 Task: Manage the "Campaign related list" page in the site builder.
Action: Mouse moved to (895, 63)
Screenshot: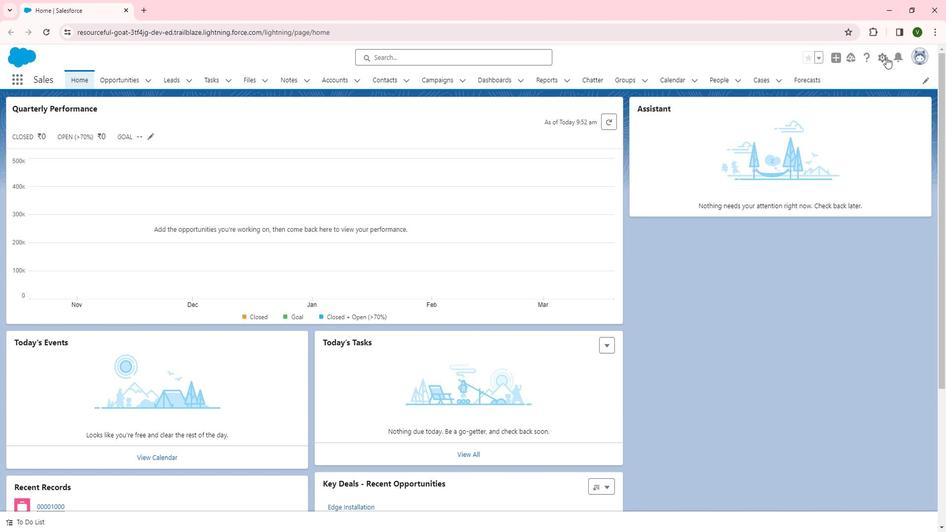 
Action: Mouse pressed left at (895, 63)
Screenshot: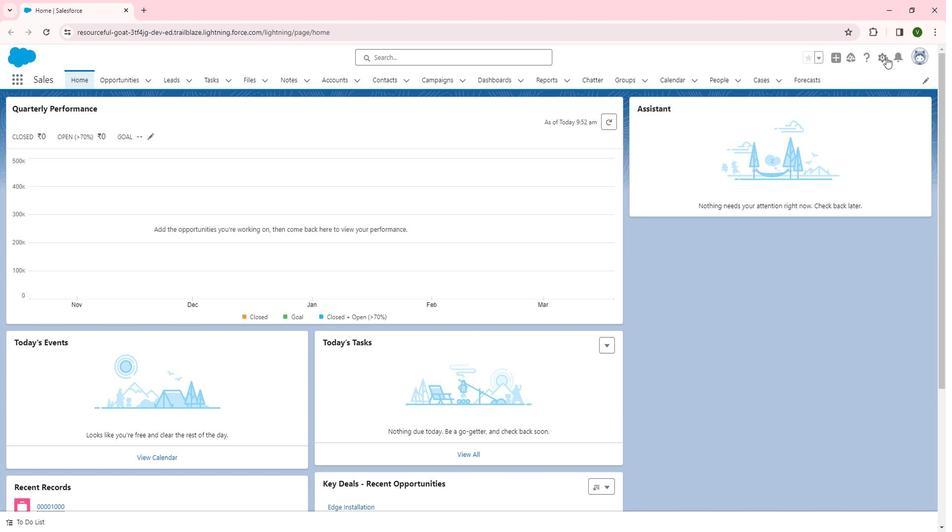 
Action: Mouse moved to (853, 98)
Screenshot: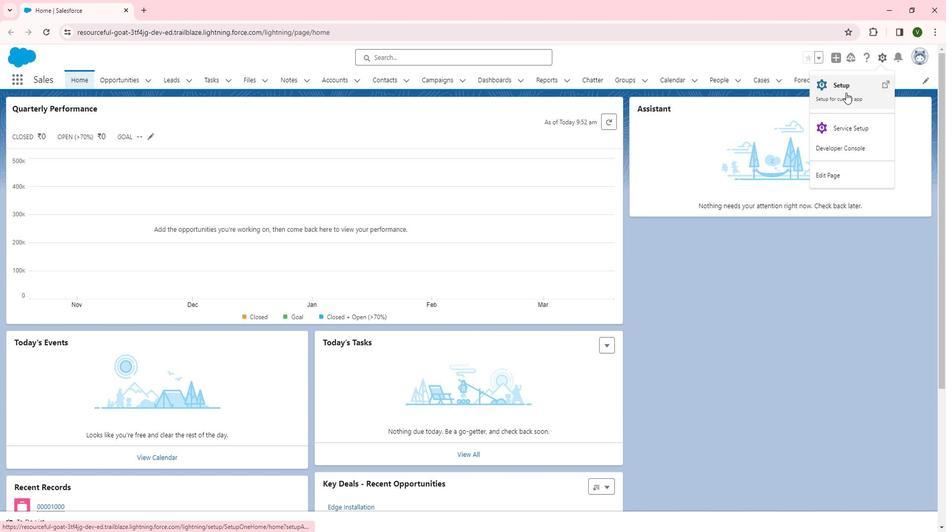 
Action: Mouse pressed left at (853, 98)
Screenshot: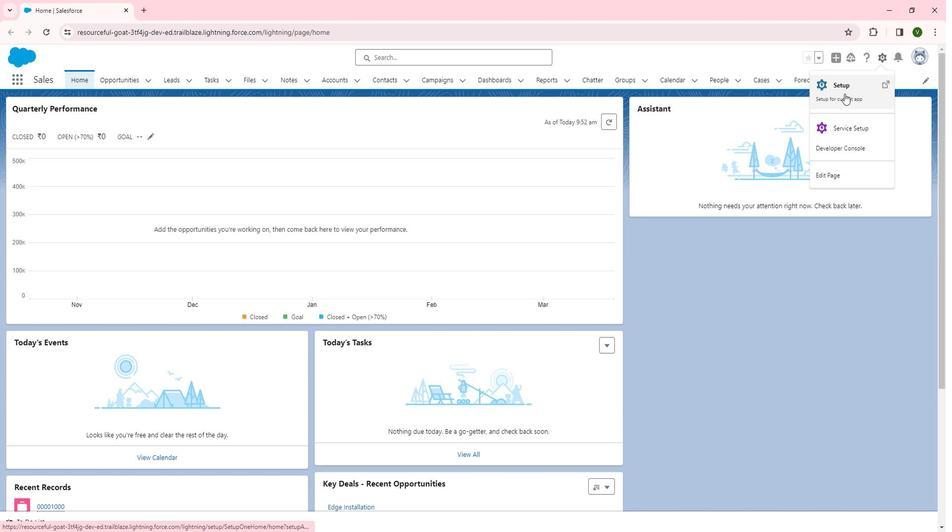 
Action: Mouse moved to (51, 377)
Screenshot: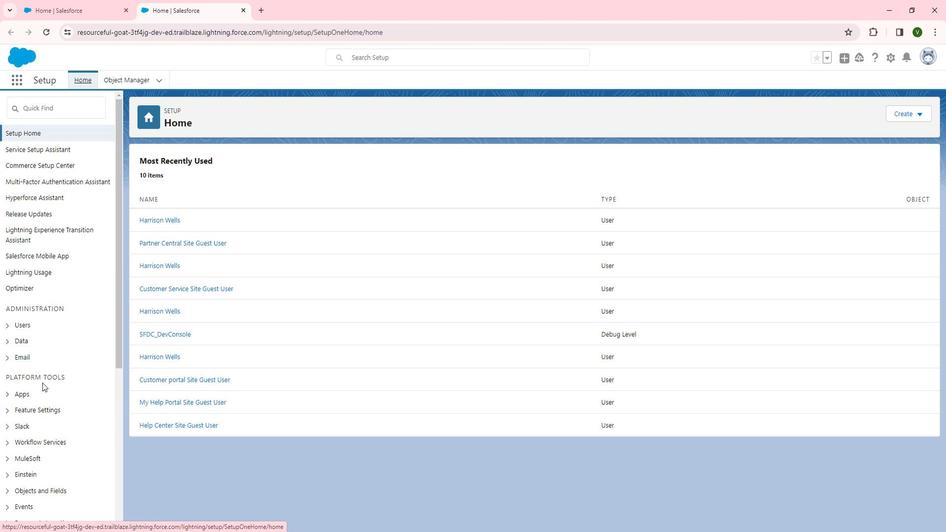 
Action: Mouse scrolled (51, 377) with delta (0, 0)
Screenshot: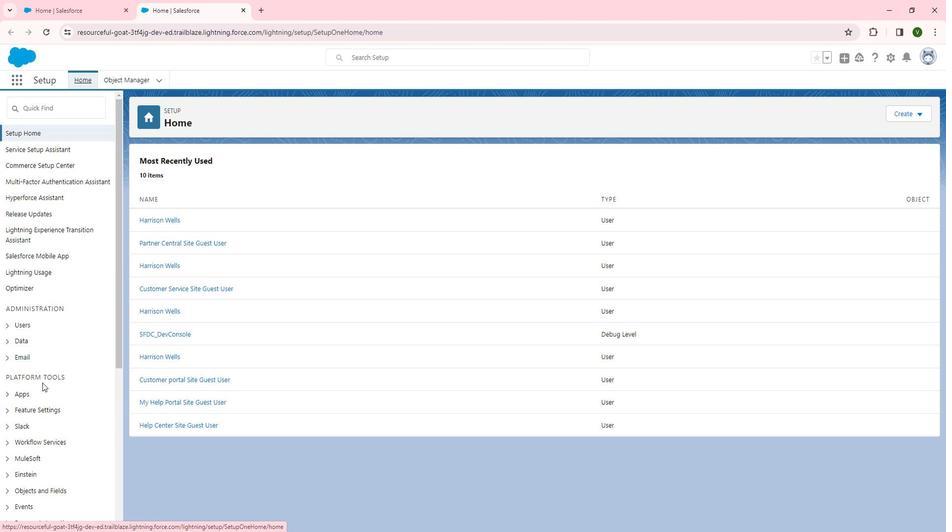 
Action: Mouse moved to (52, 378)
Screenshot: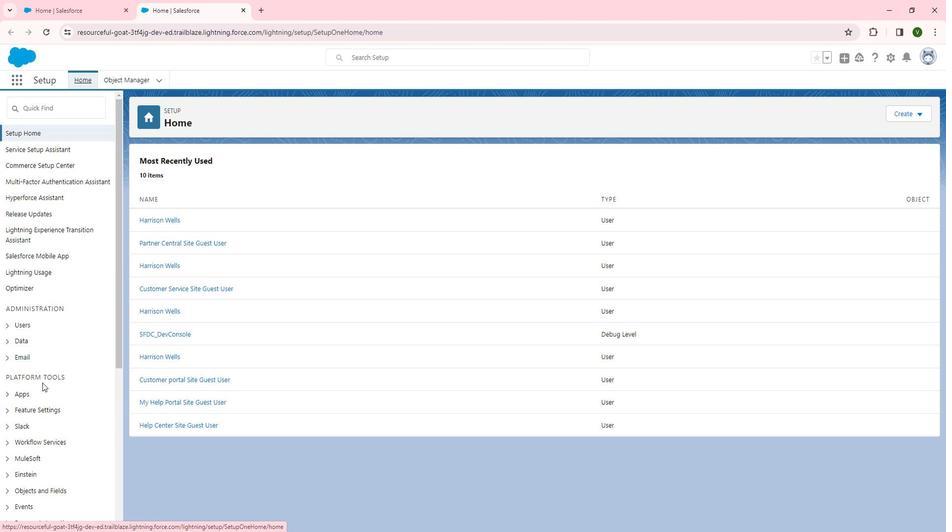 
Action: Mouse scrolled (52, 377) with delta (0, 0)
Screenshot: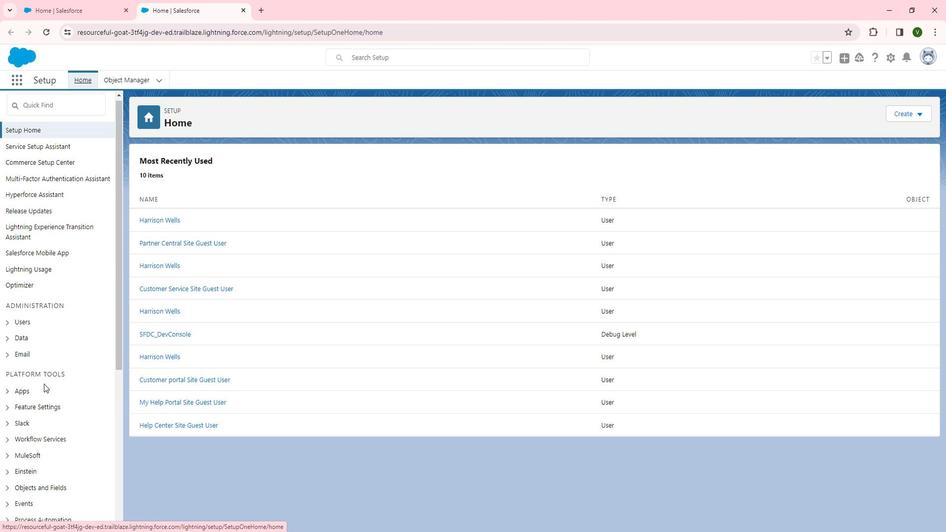 
Action: Mouse moved to (17, 306)
Screenshot: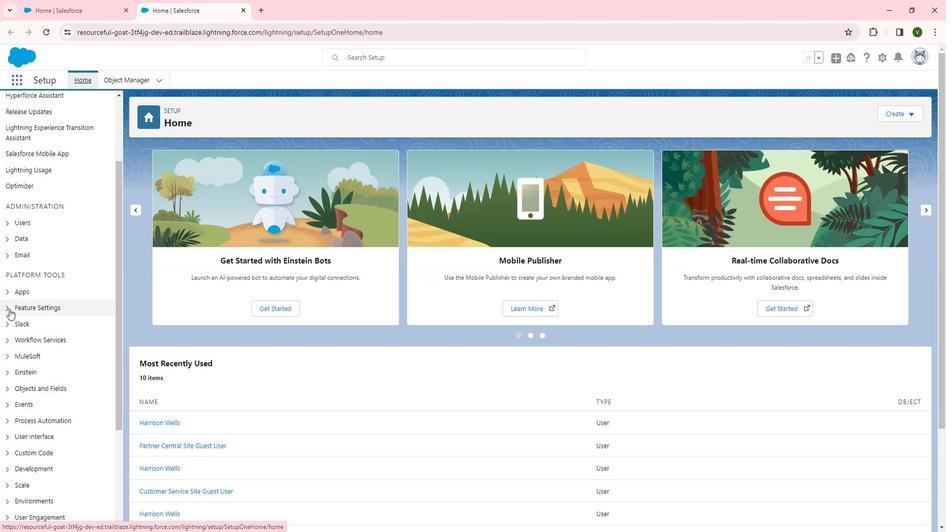
Action: Mouse pressed left at (17, 306)
Screenshot: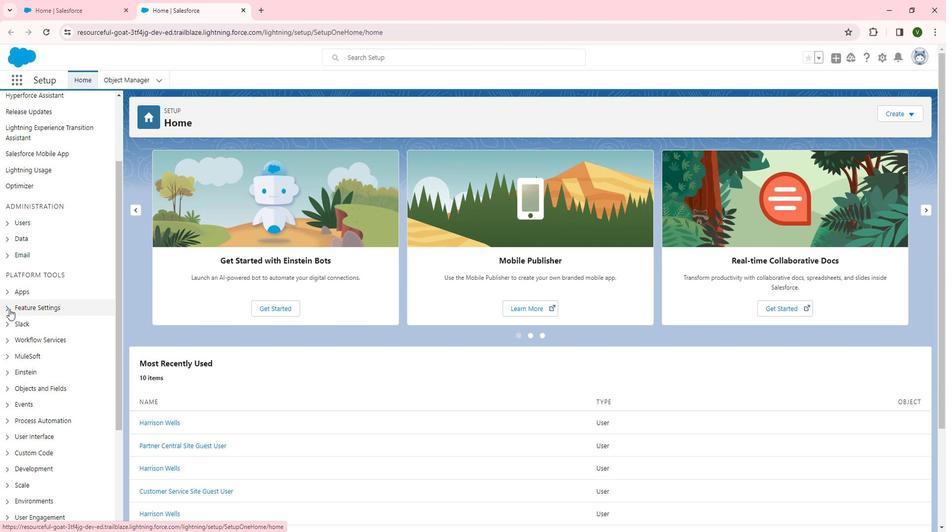 
Action: Mouse moved to (26, 382)
Screenshot: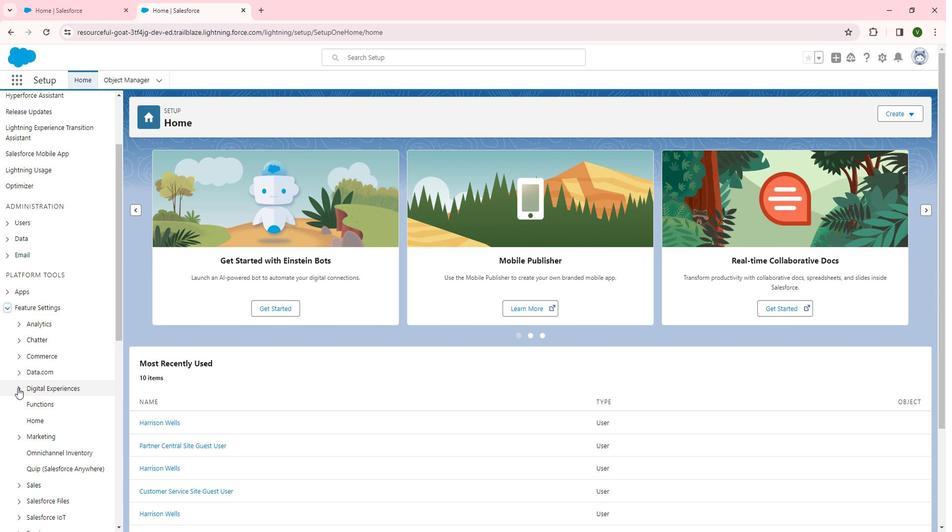 
Action: Mouse pressed left at (26, 382)
Screenshot: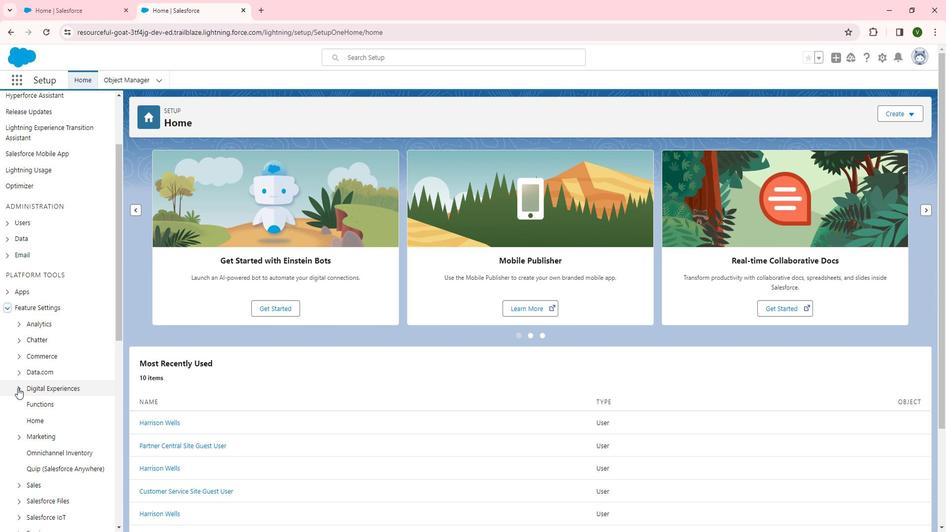 
Action: Mouse moved to (120, 342)
Screenshot: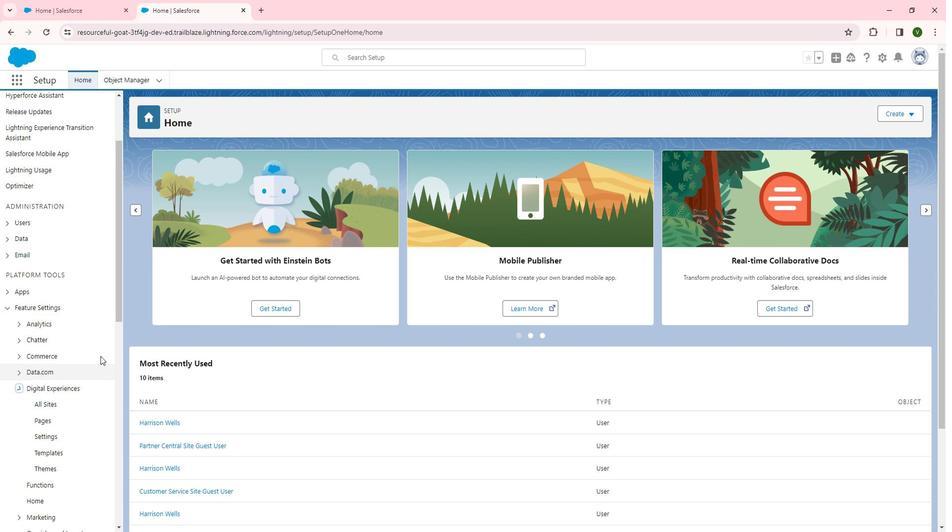 
Action: Mouse scrolled (120, 341) with delta (0, 0)
Screenshot: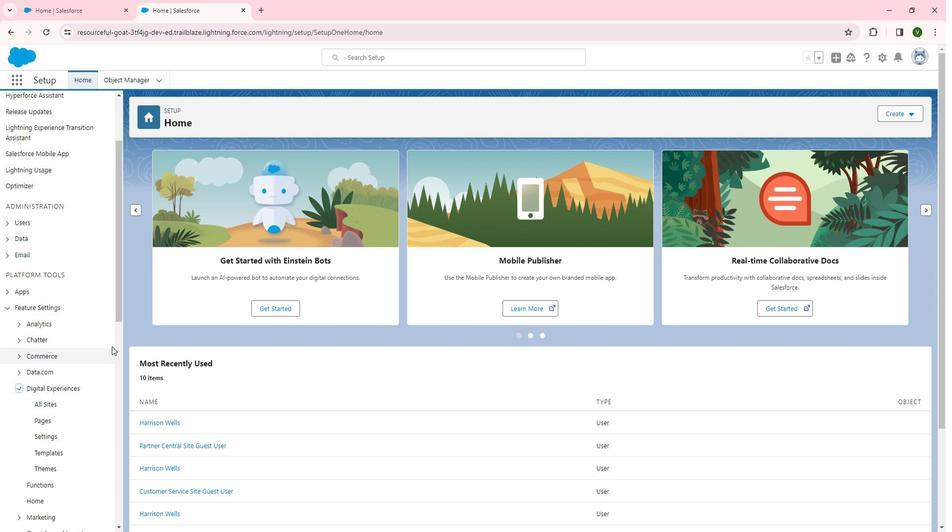 
Action: Mouse scrolled (120, 341) with delta (0, 0)
Screenshot: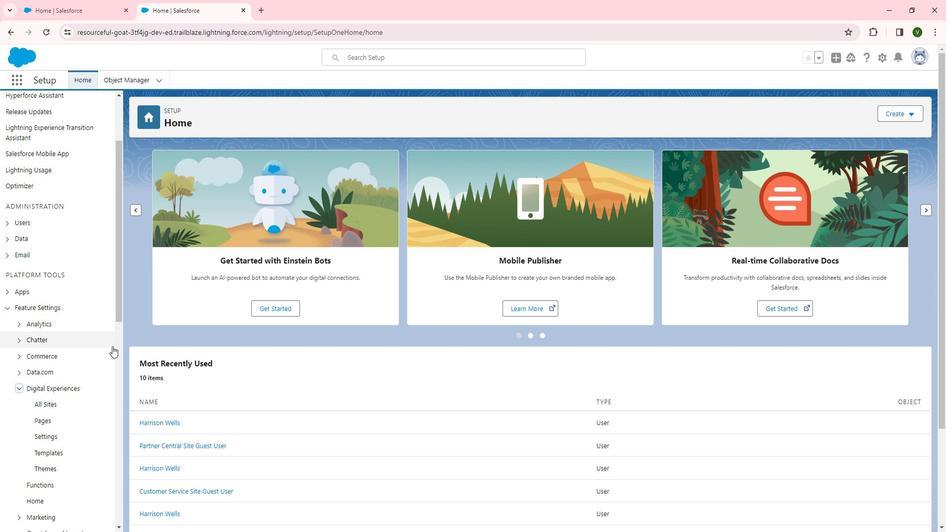 
Action: Mouse scrolled (120, 341) with delta (0, 0)
Screenshot: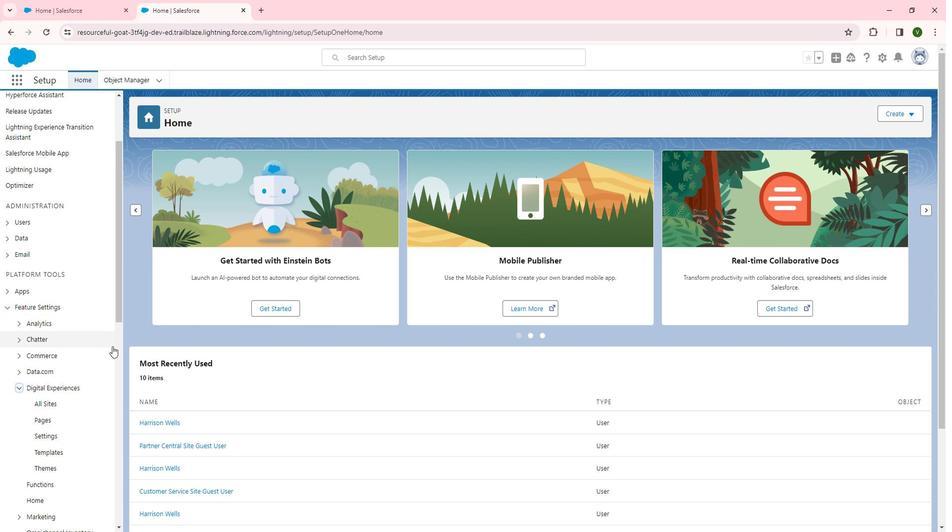 
Action: Mouse moved to (60, 252)
Screenshot: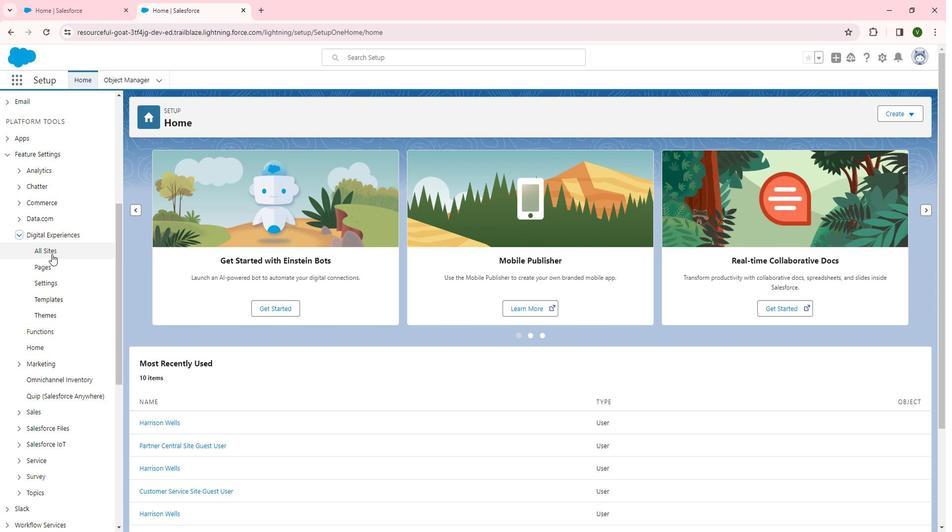 
Action: Mouse pressed left at (60, 252)
Screenshot: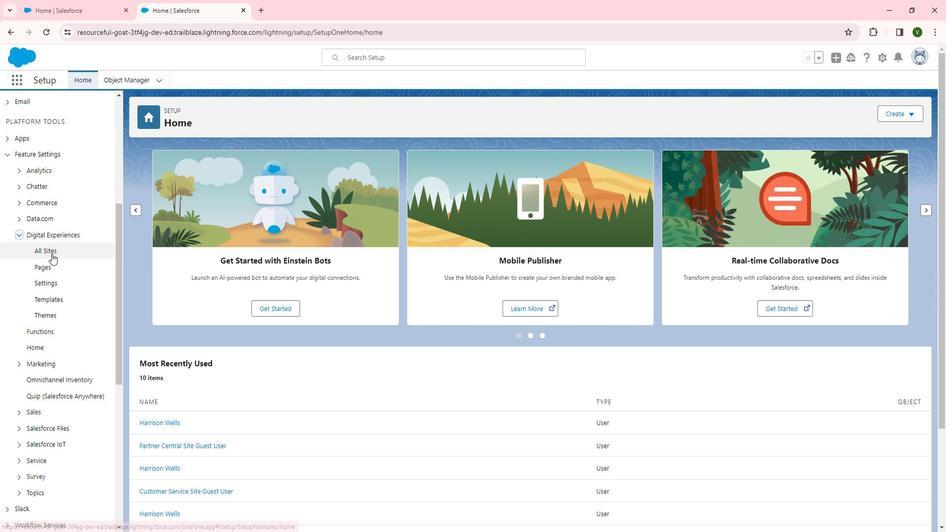 
Action: Mouse moved to (176, 301)
Screenshot: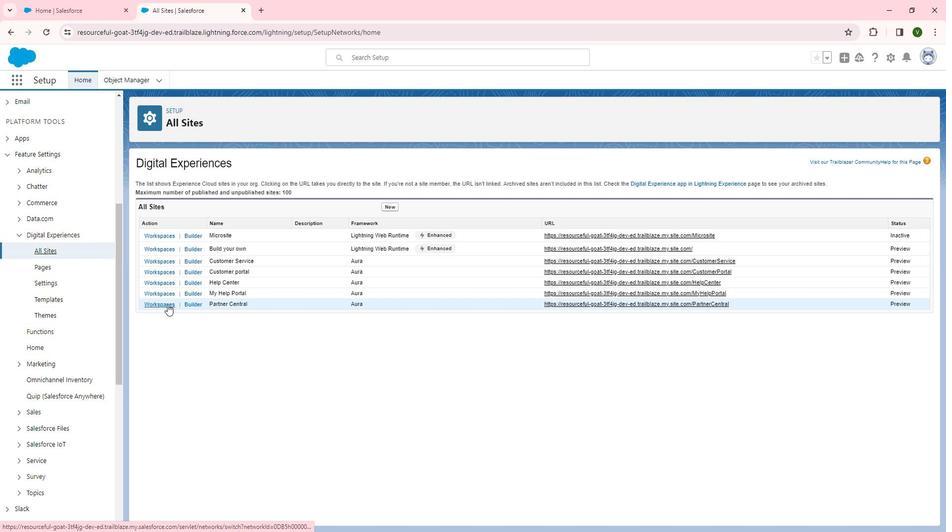 
Action: Mouse pressed left at (176, 301)
Screenshot: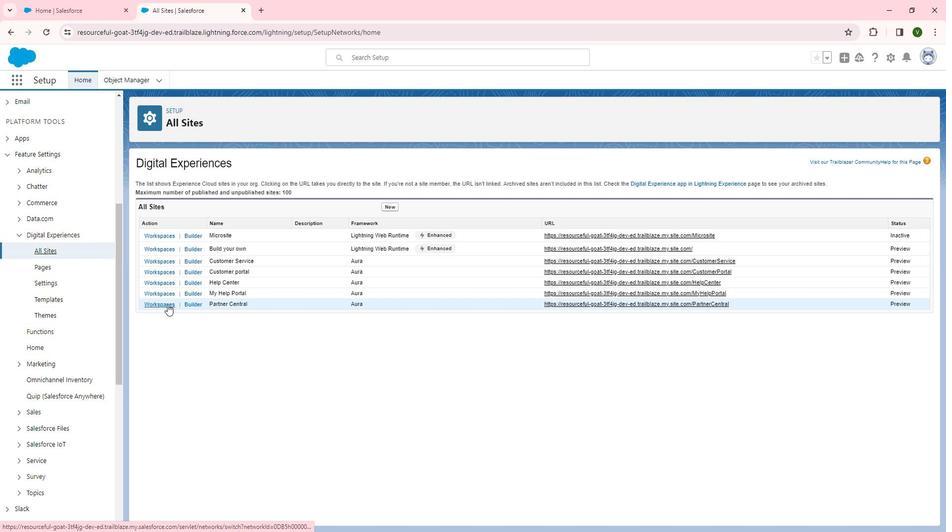 
Action: Mouse moved to (135, 235)
Screenshot: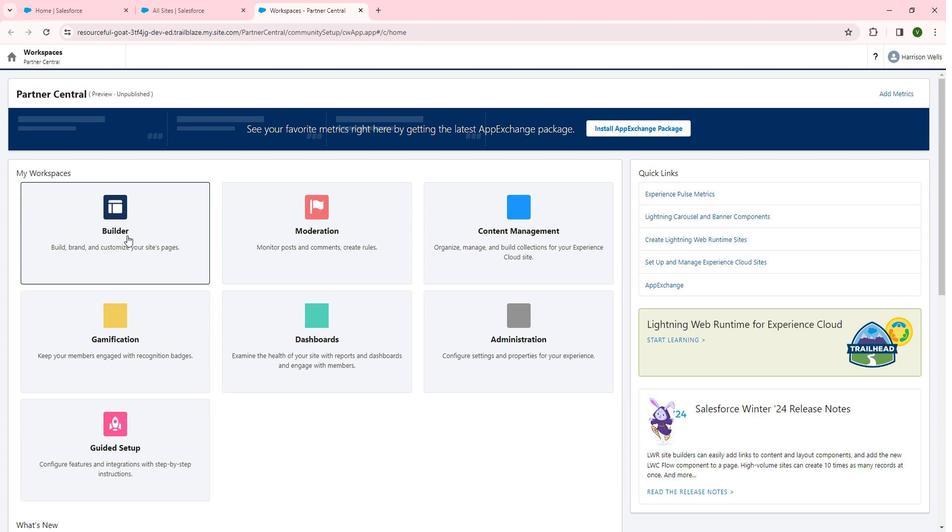 
Action: Mouse pressed left at (135, 235)
Screenshot: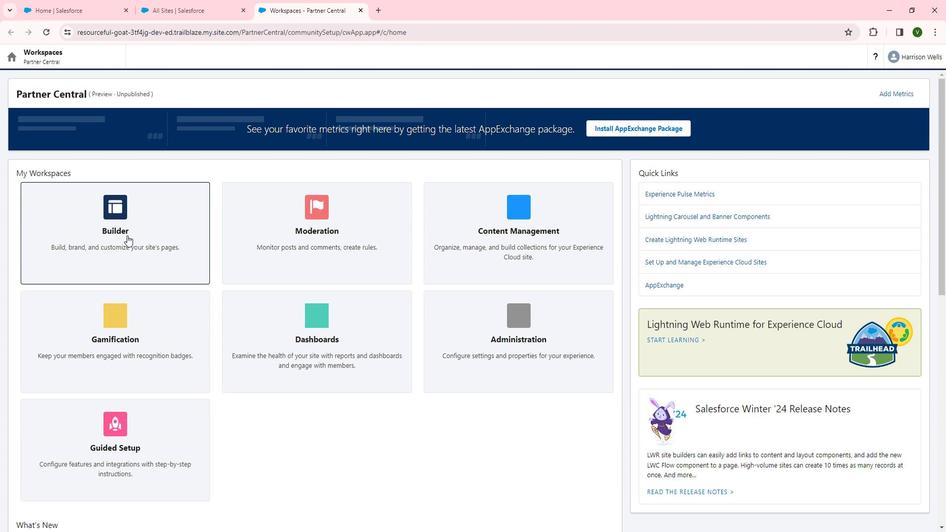 
Action: Mouse moved to (134, 64)
Screenshot: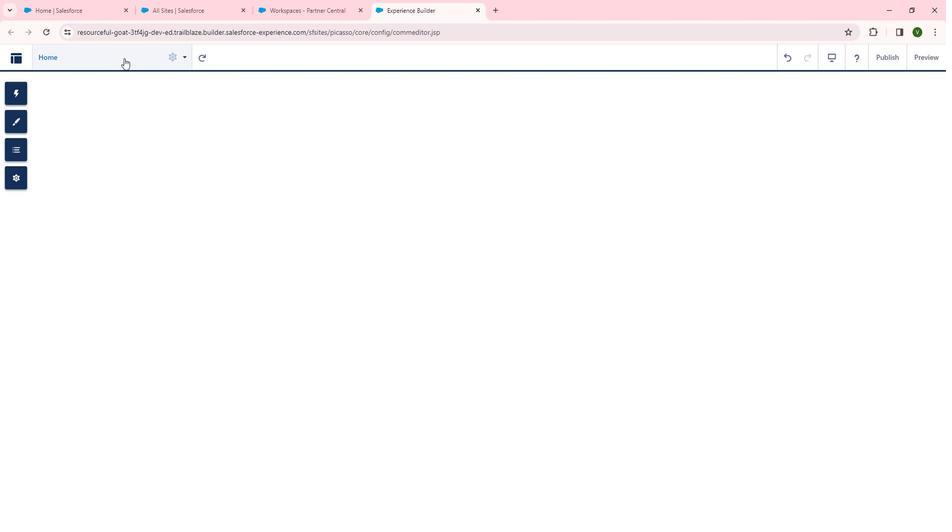 
Action: Mouse pressed left at (134, 64)
Screenshot: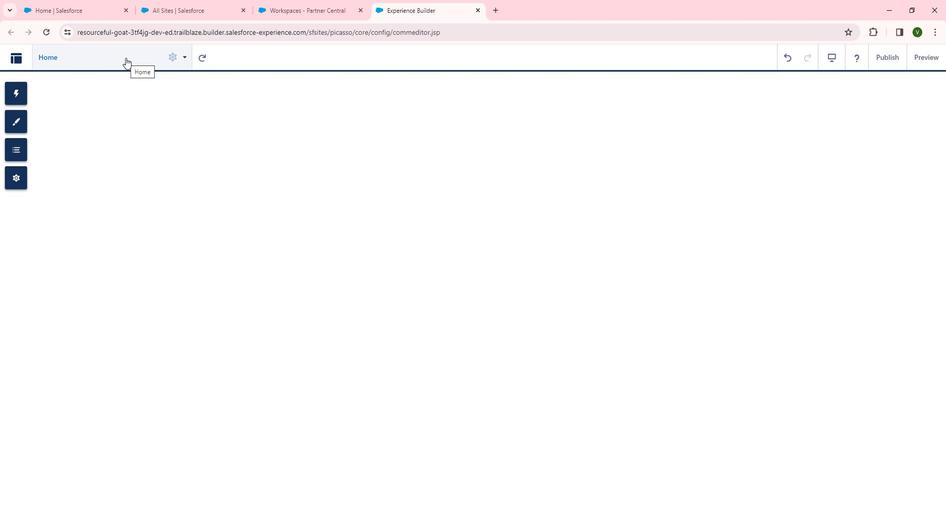 
Action: Mouse moved to (52, 192)
Screenshot: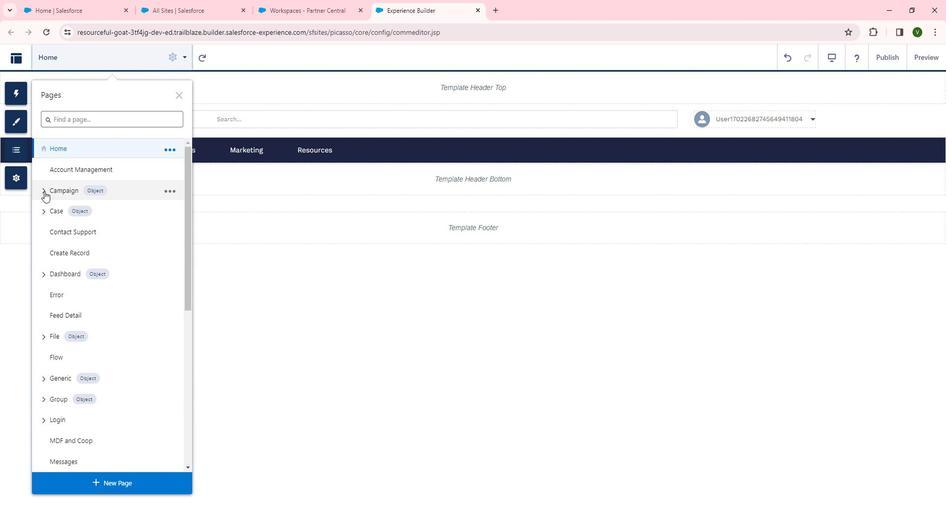 
Action: Mouse pressed left at (52, 192)
Screenshot: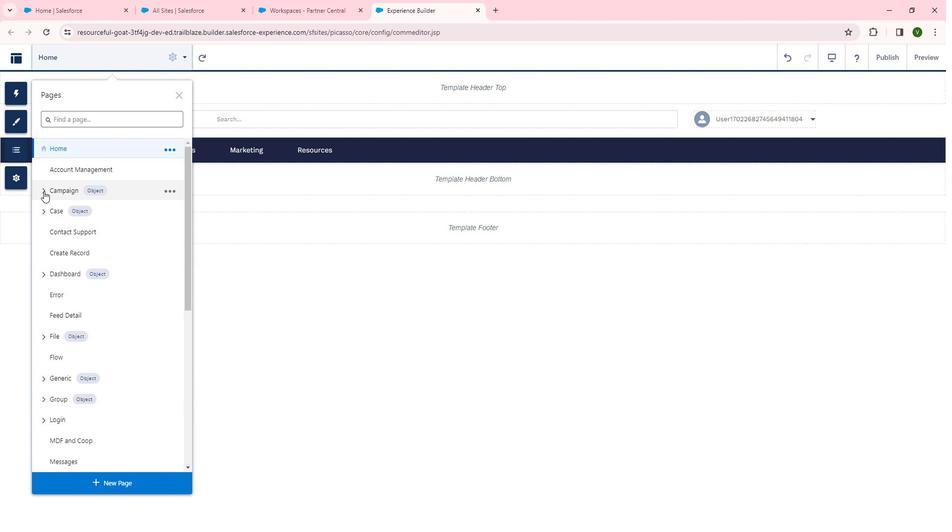 
Action: Mouse moved to (110, 249)
Screenshot: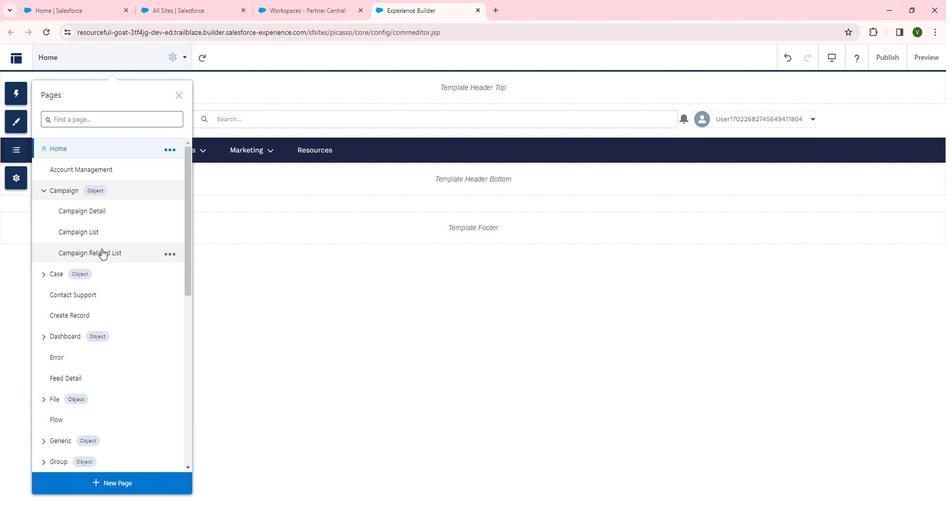 
Action: Mouse pressed left at (110, 249)
Screenshot: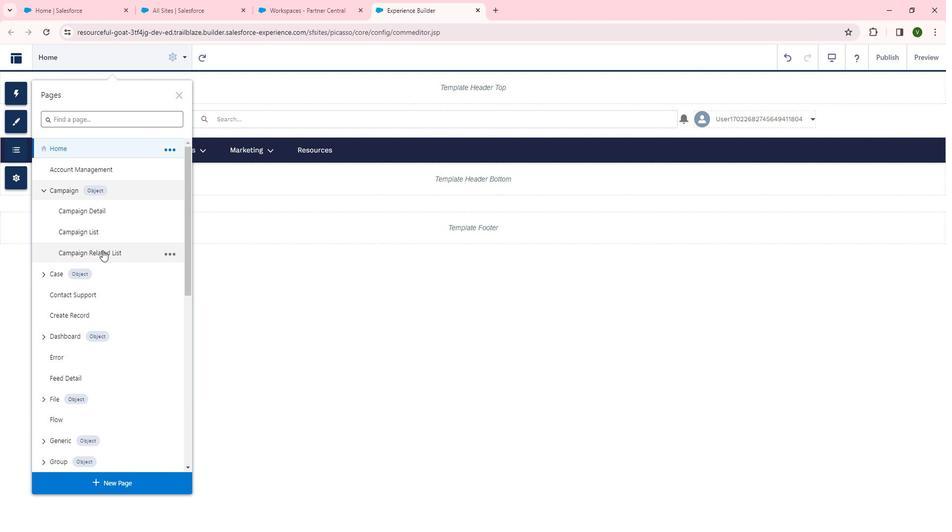 
Action: Mouse moved to (801, 332)
Screenshot: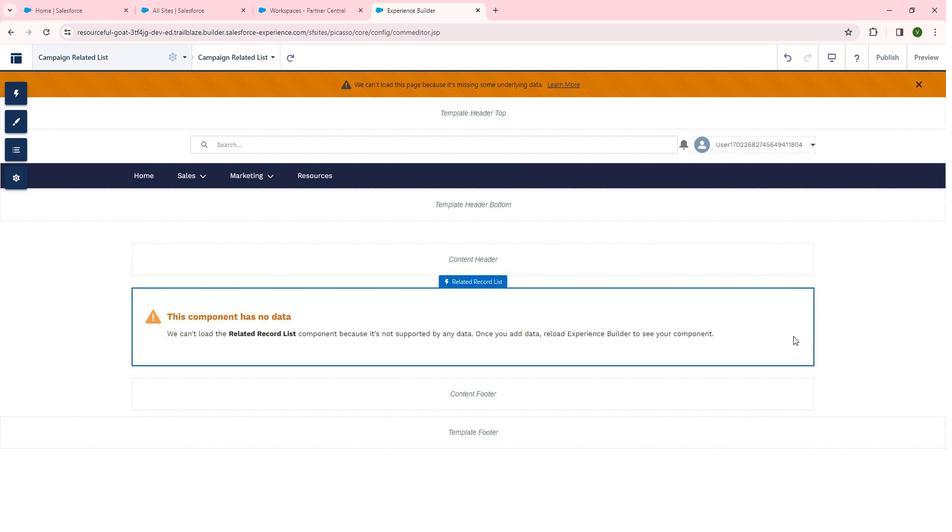 
Action: Mouse pressed left at (801, 332)
Screenshot: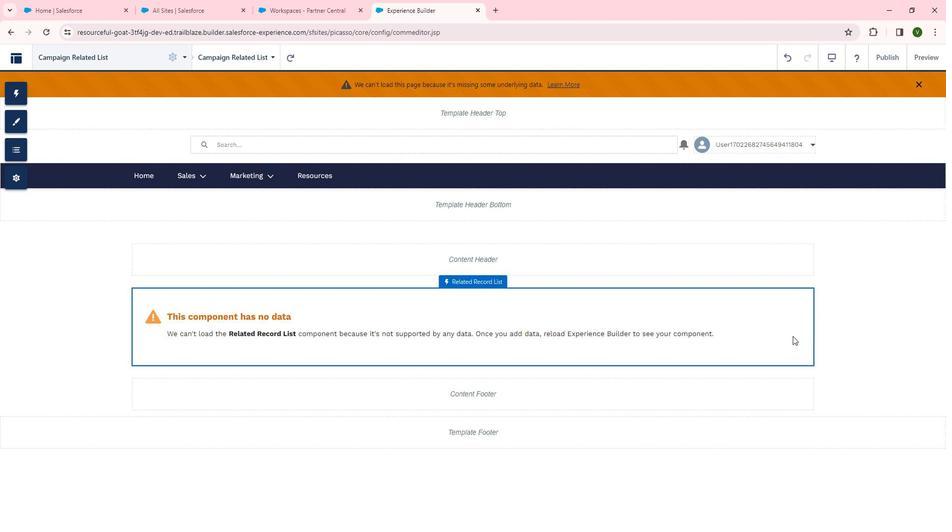 
Action: Mouse moved to (819, 197)
Screenshot: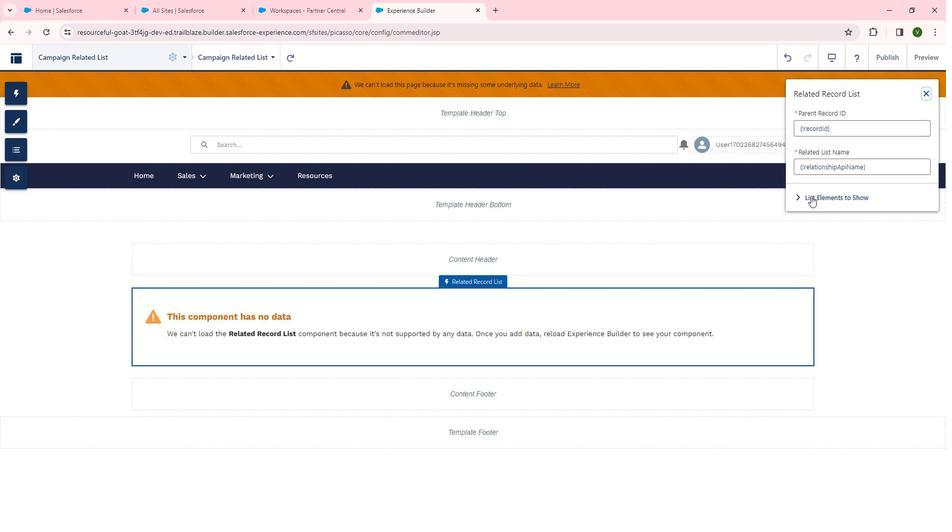 
Action: Mouse pressed left at (819, 197)
Screenshot: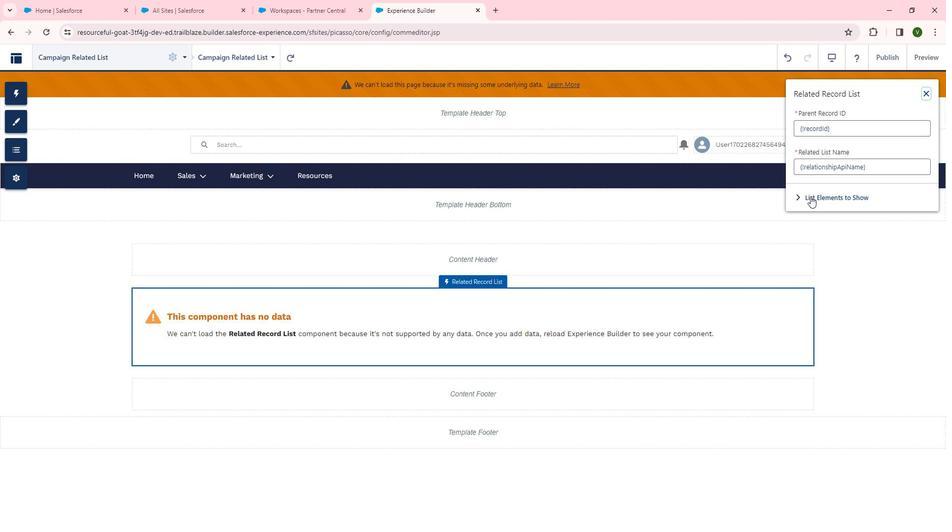 
Action: Mouse moved to (806, 275)
Screenshot: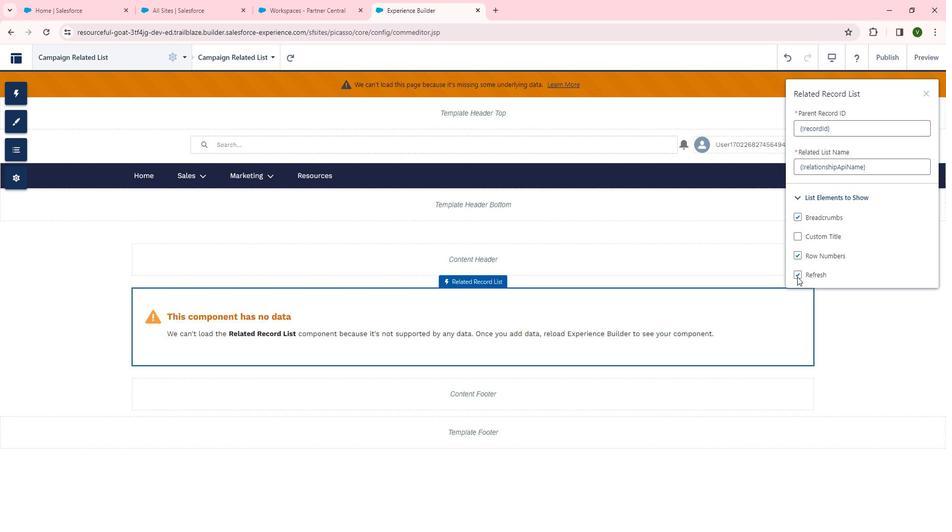 
Action: Mouse pressed left at (806, 275)
Screenshot: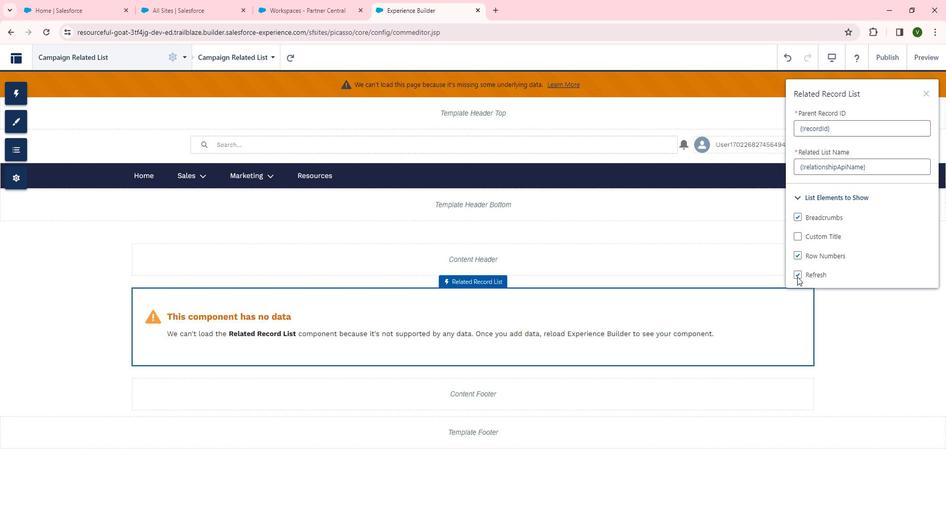 
Action: Mouse moved to (809, 252)
Screenshot: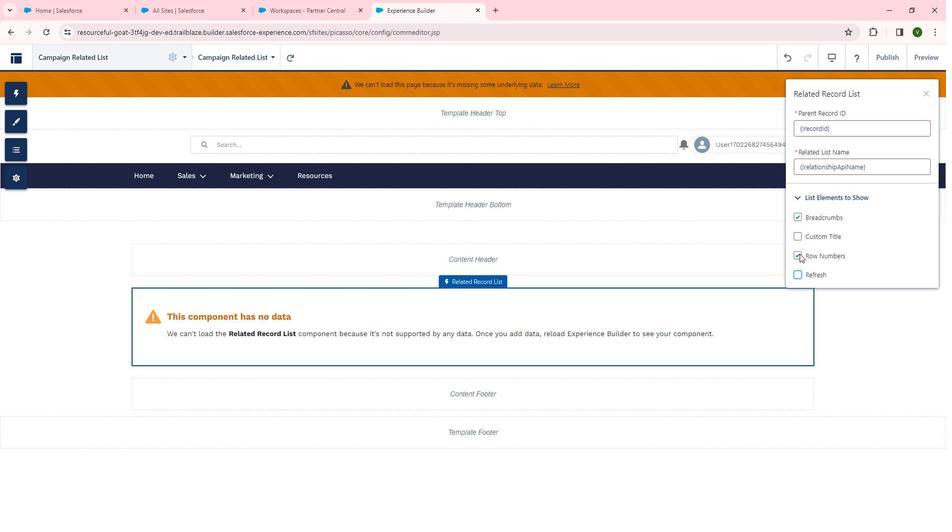 
Action: Mouse pressed left at (809, 252)
Screenshot: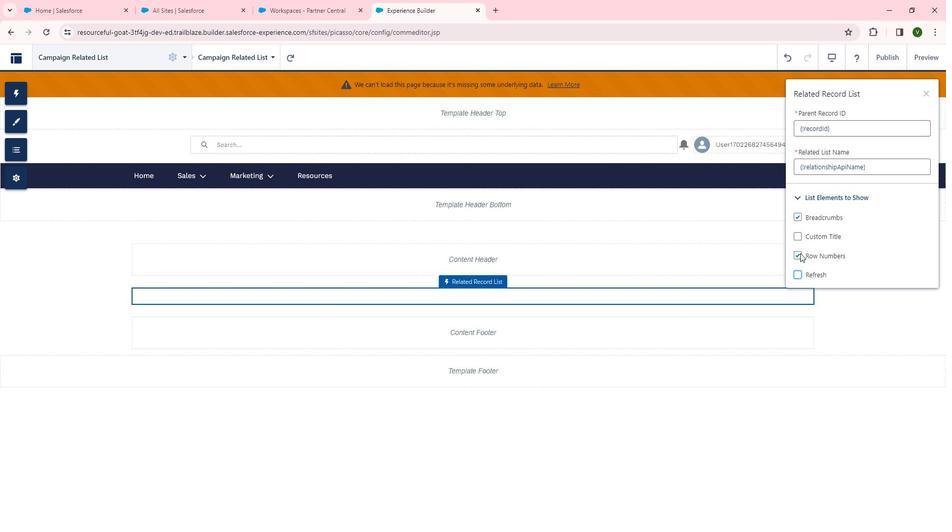 
